 Task: Enable autocomplete from history in console settings.
Action: Mouse moved to (1317, 39)
Screenshot: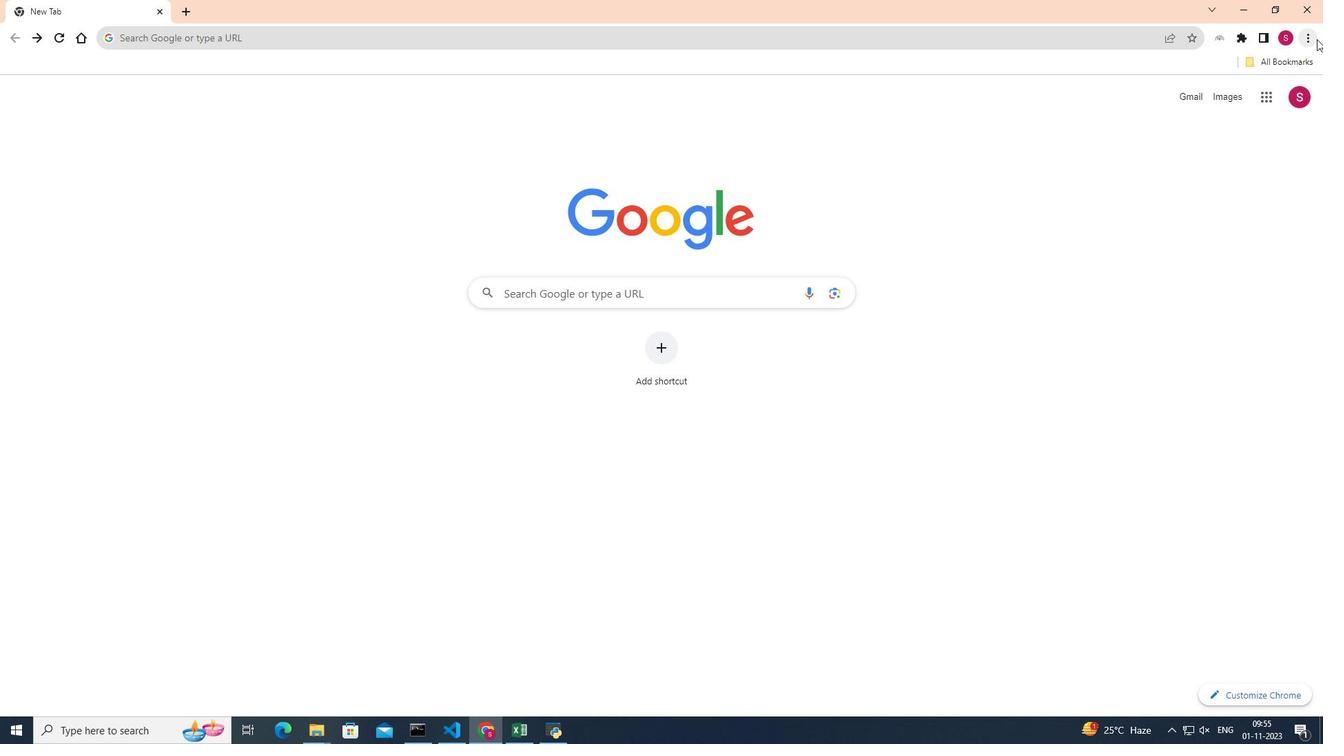 
Action: Mouse pressed left at (1317, 39)
Screenshot: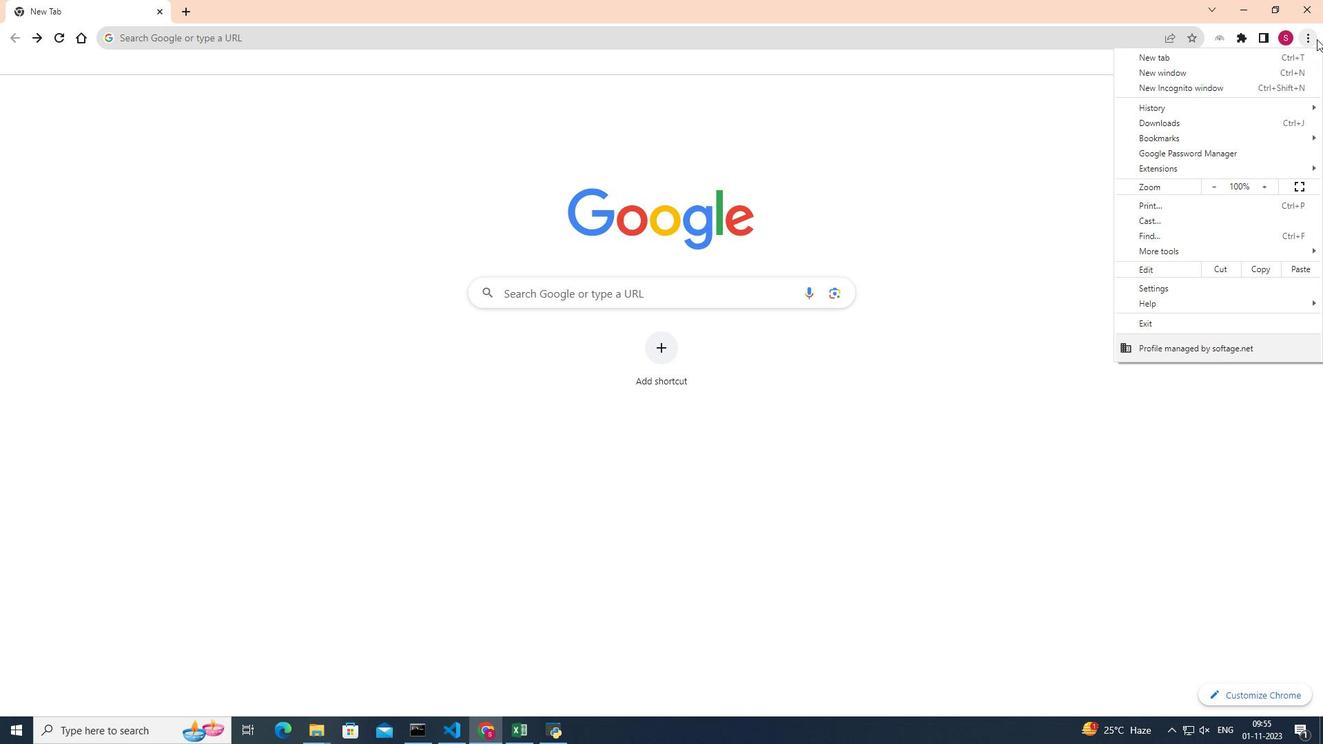 
Action: Mouse moved to (1185, 252)
Screenshot: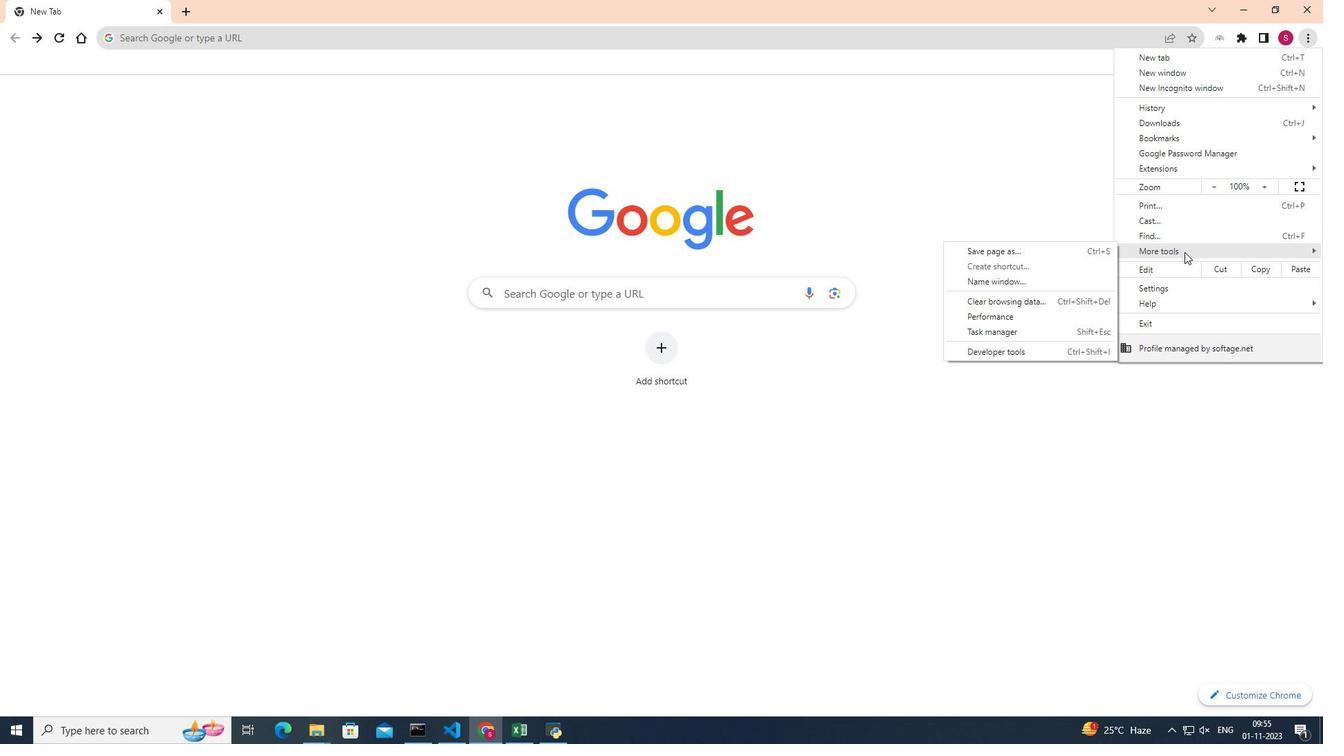 
Action: Mouse pressed left at (1185, 252)
Screenshot: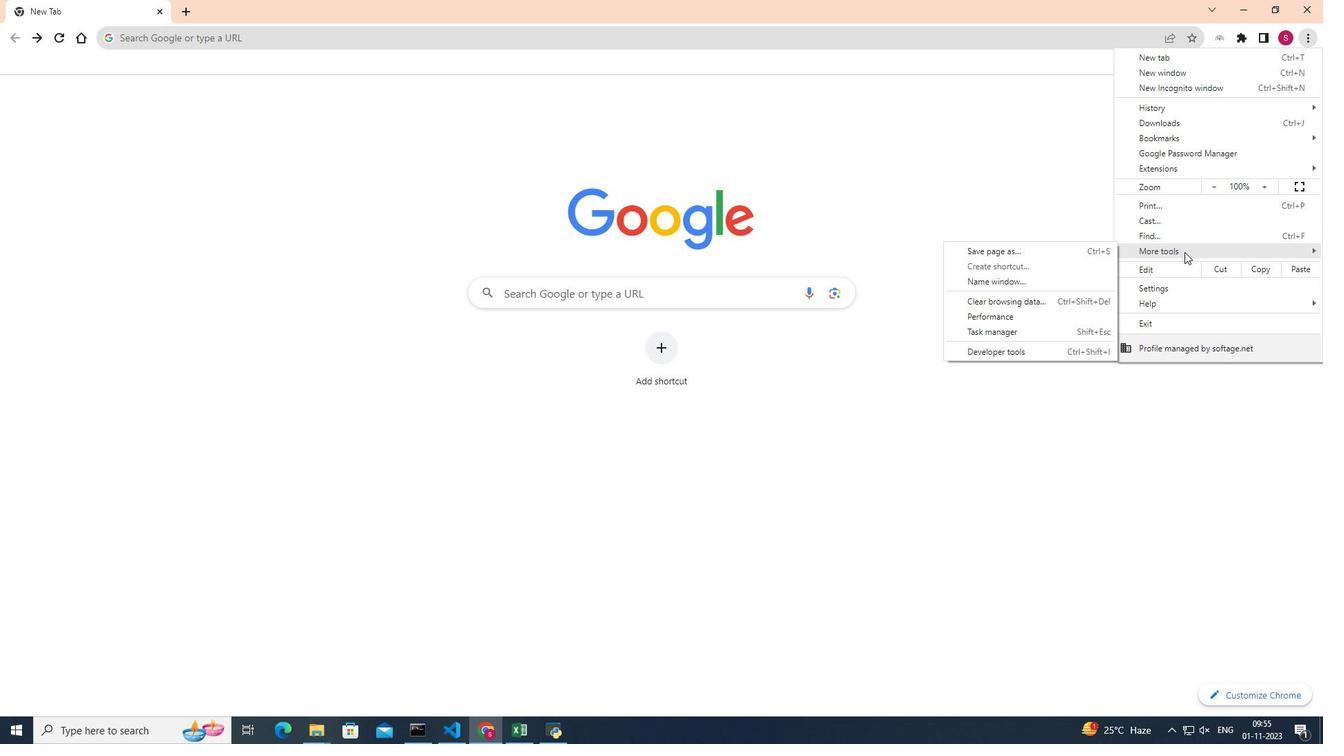 
Action: Mouse moved to (1029, 352)
Screenshot: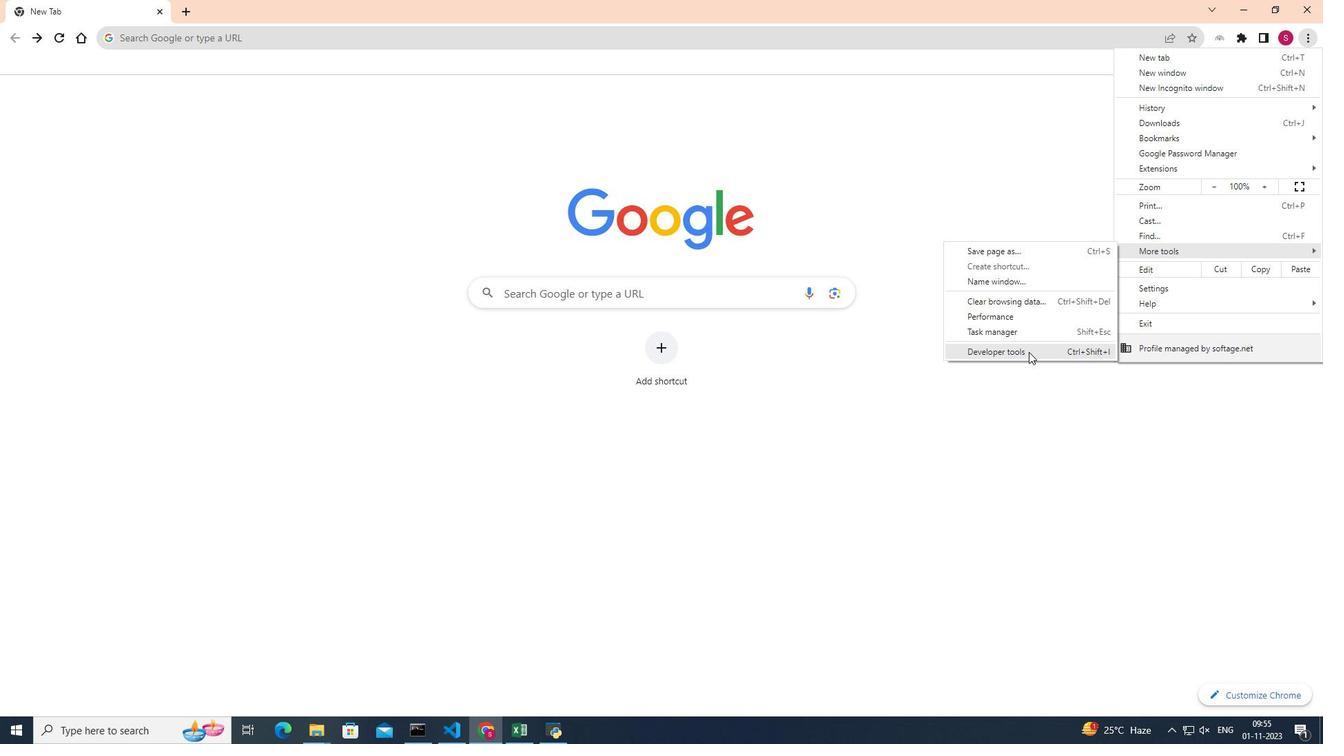 
Action: Mouse pressed left at (1029, 352)
Screenshot: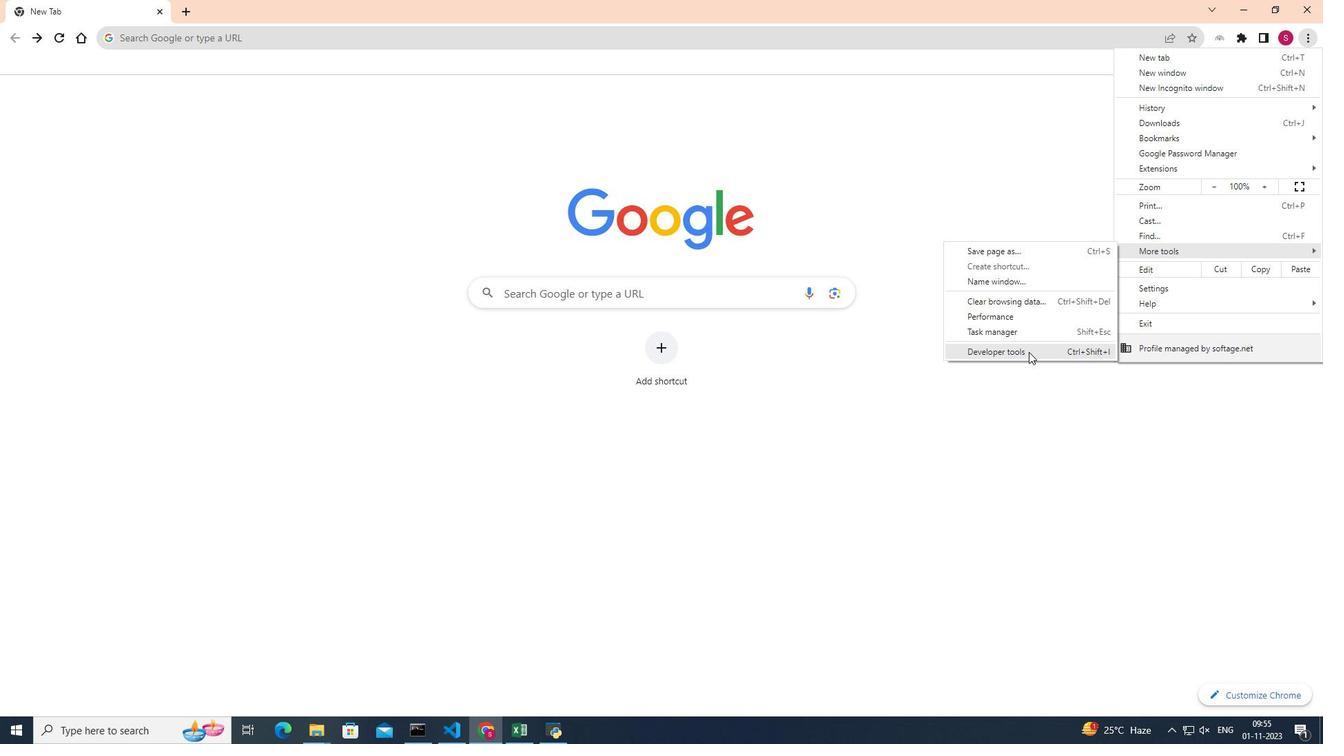 
Action: Mouse moved to (1059, 82)
Screenshot: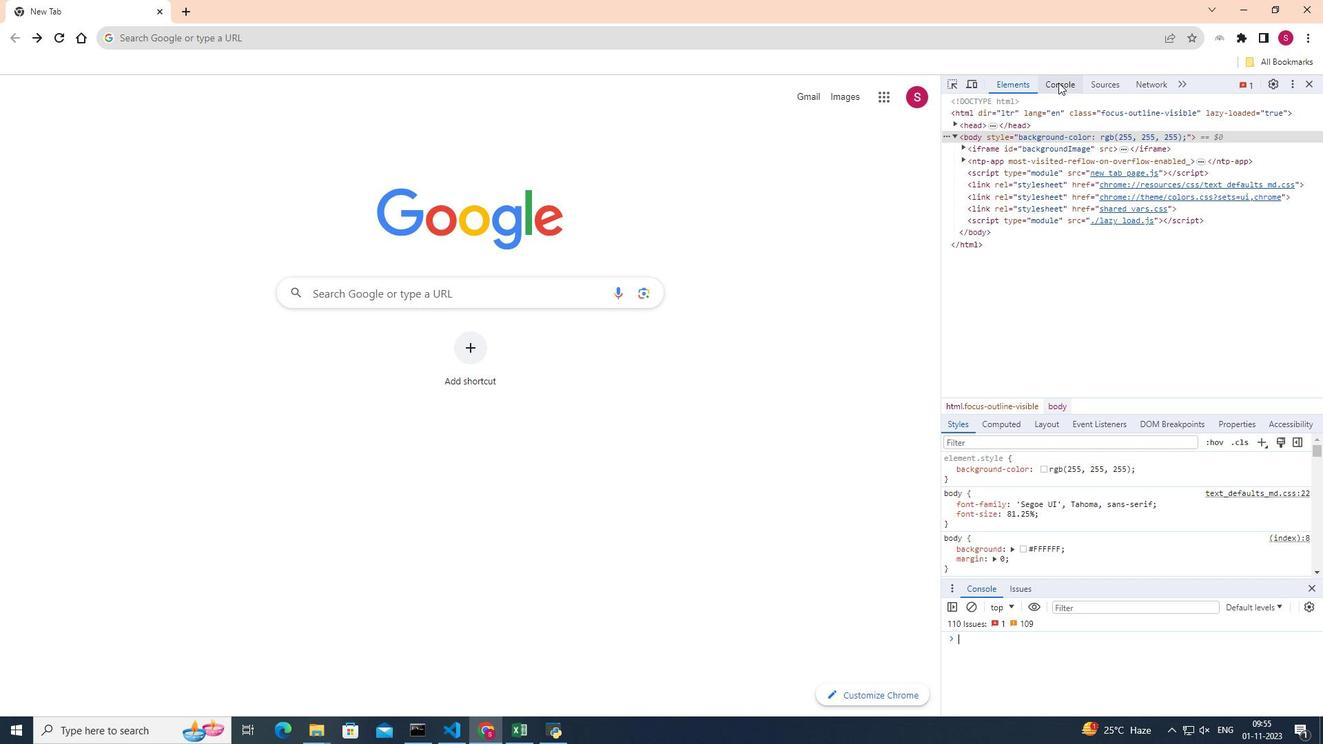 
Action: Mouse pressed left at (1059, 82)
Screenshot: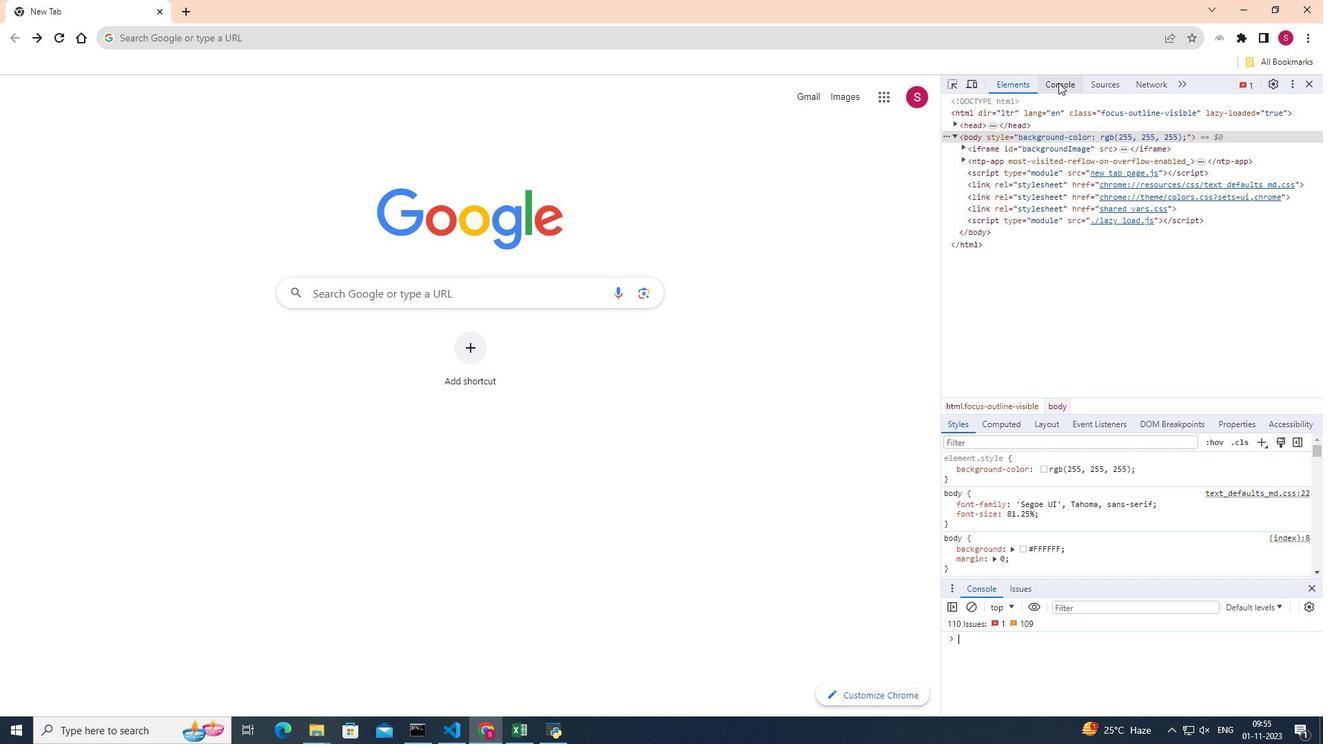 
Action: Mouse moved to (1316, 104)
Screenshot: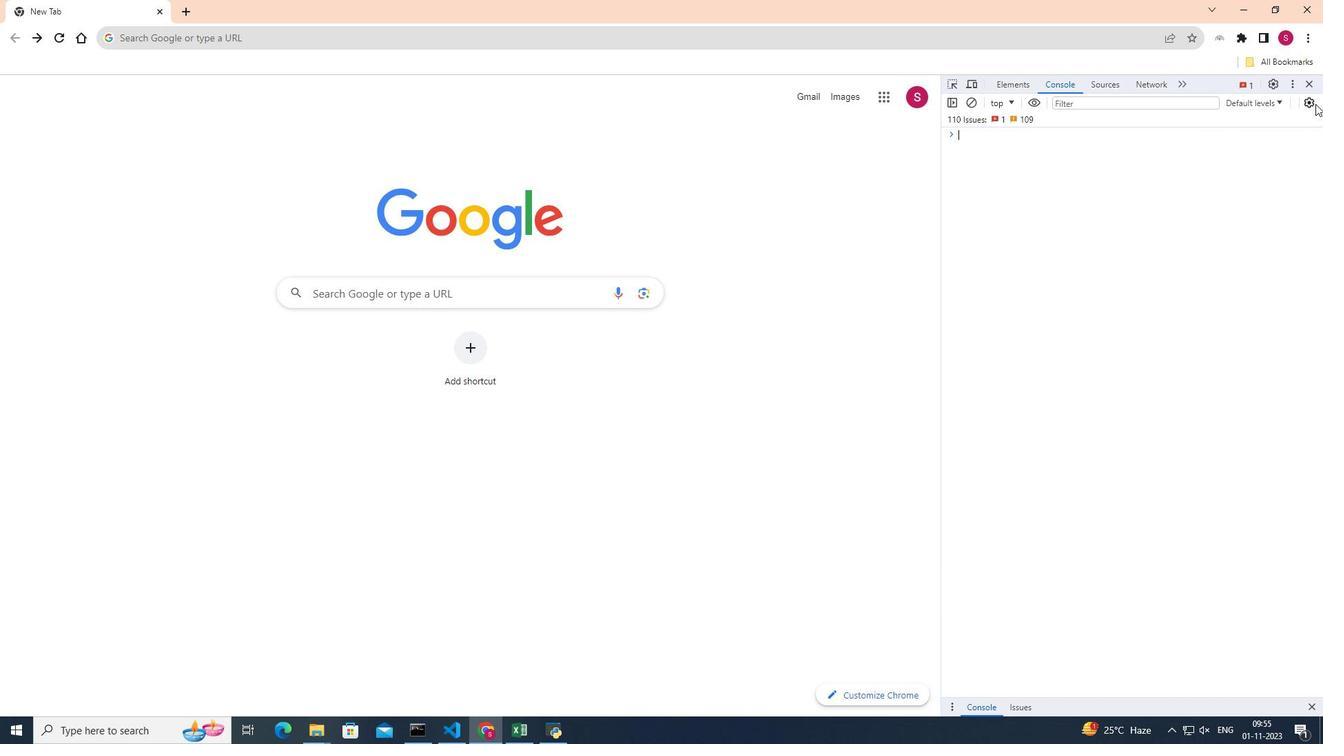 
Action: Mouse pressed left at (1316, 104)
Screenshot: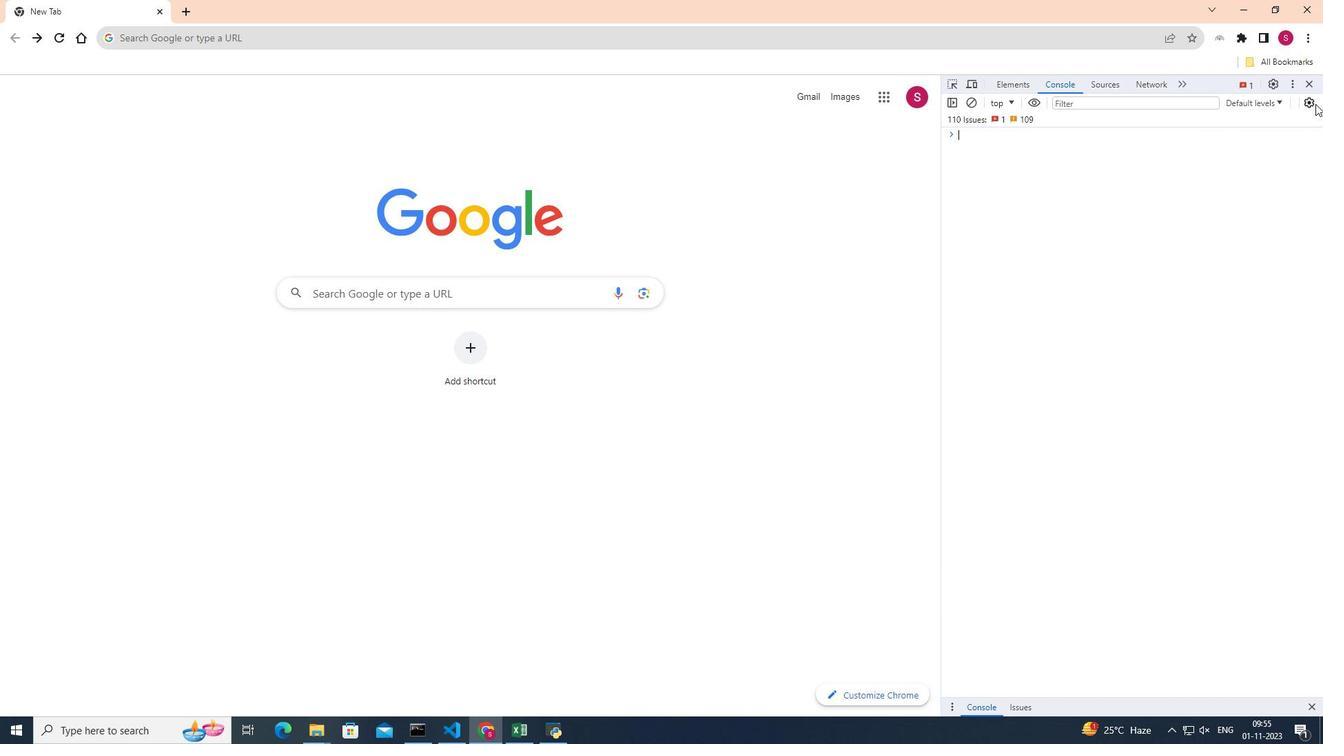 
Action: Mouse moved to (1143, 170)
Screenshot: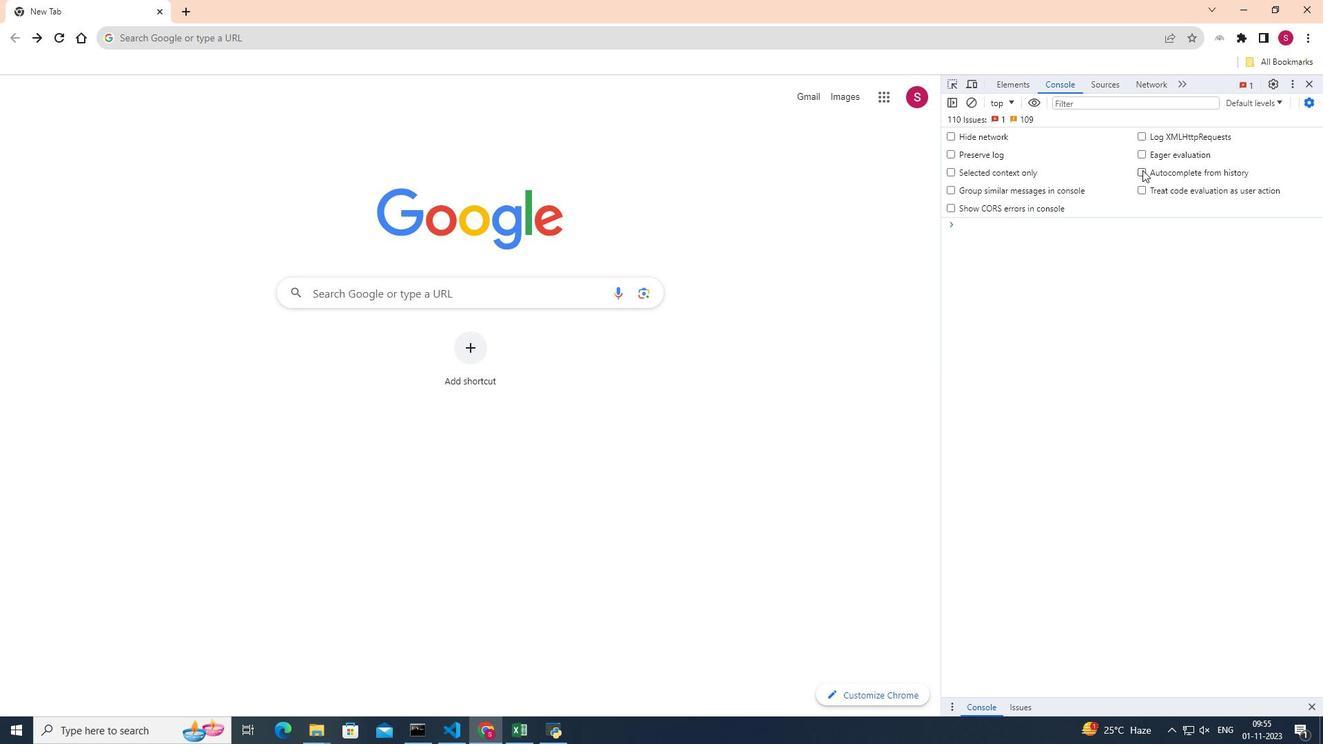 
Action: Mouse pressed left at (1143, 170)
Screenshot: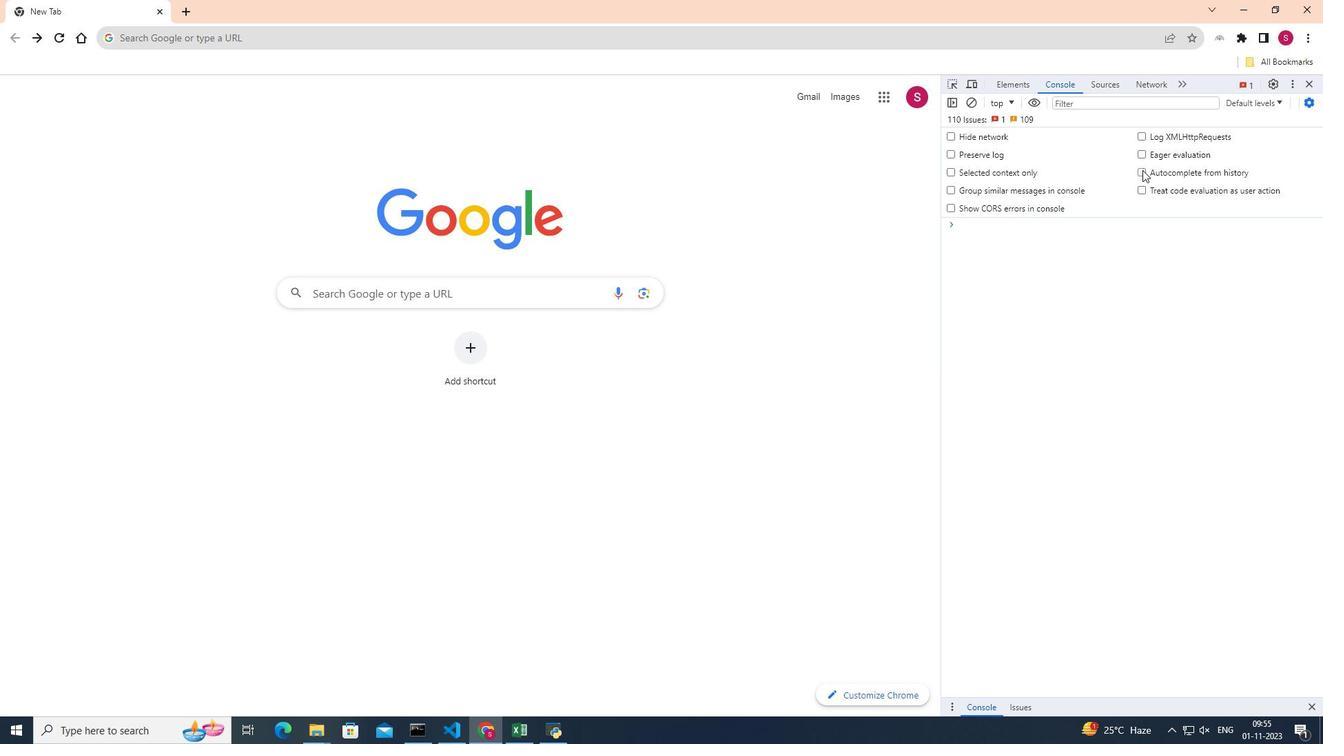 
Action: Mouse moved to (1117, 262)
Screenshot: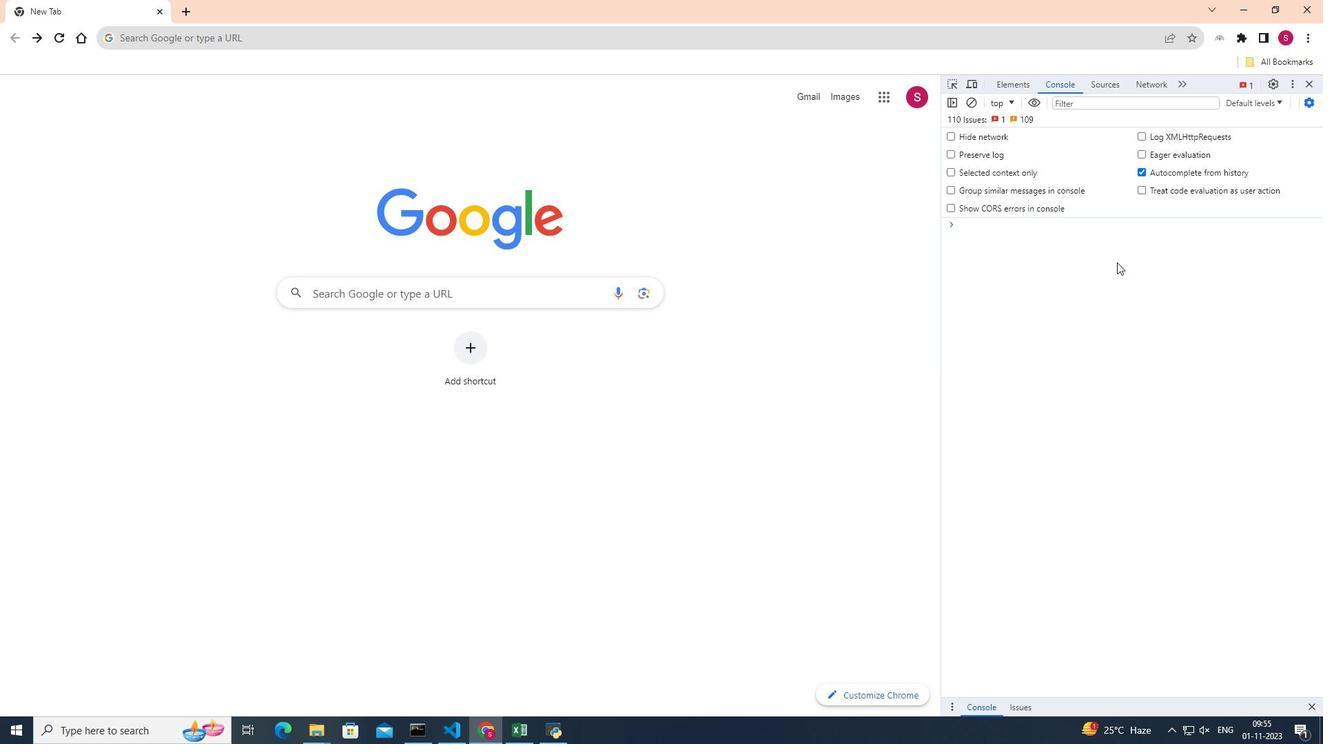
Action: Mouse pressed left at (1117, 262)
Screenshot: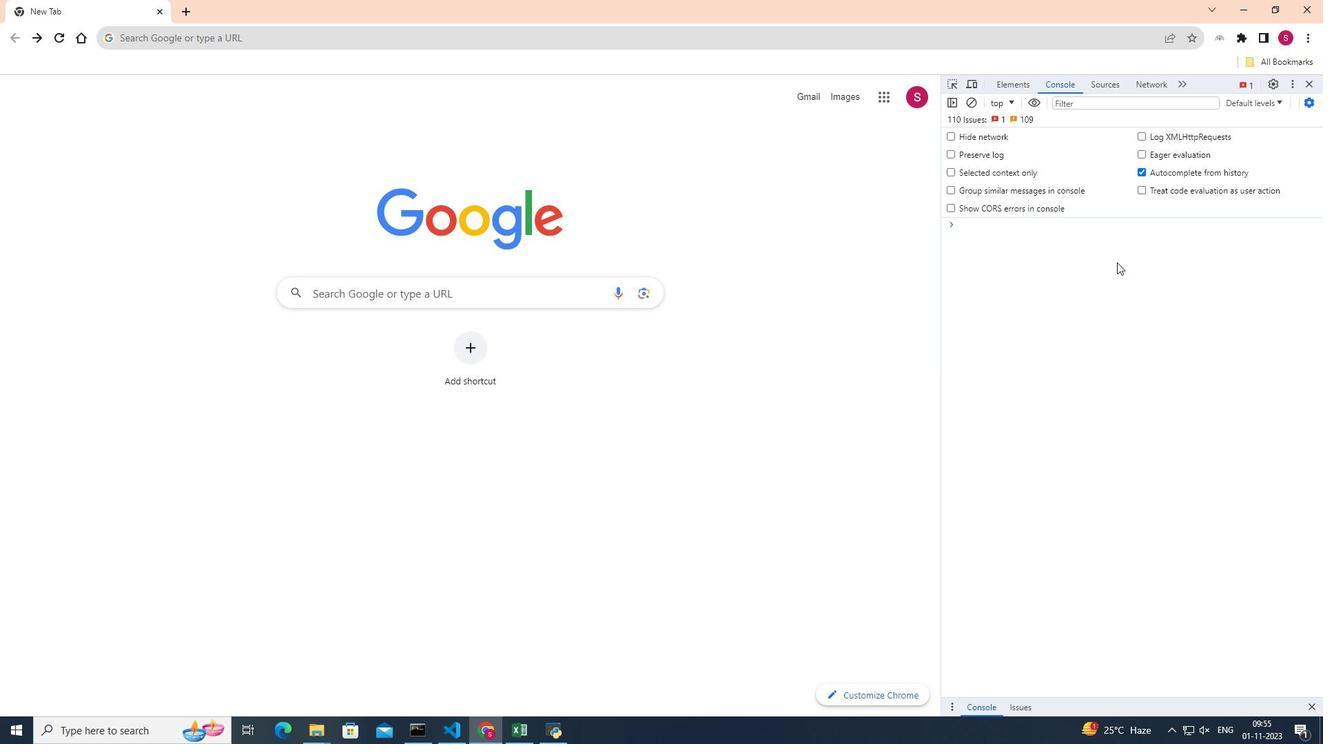 
